 Task: Add Mevgal Cheese Organic Imported Sheeps Mlk Feta to the cart.
Action: Mouse moved to (22, 110)
Screenshot: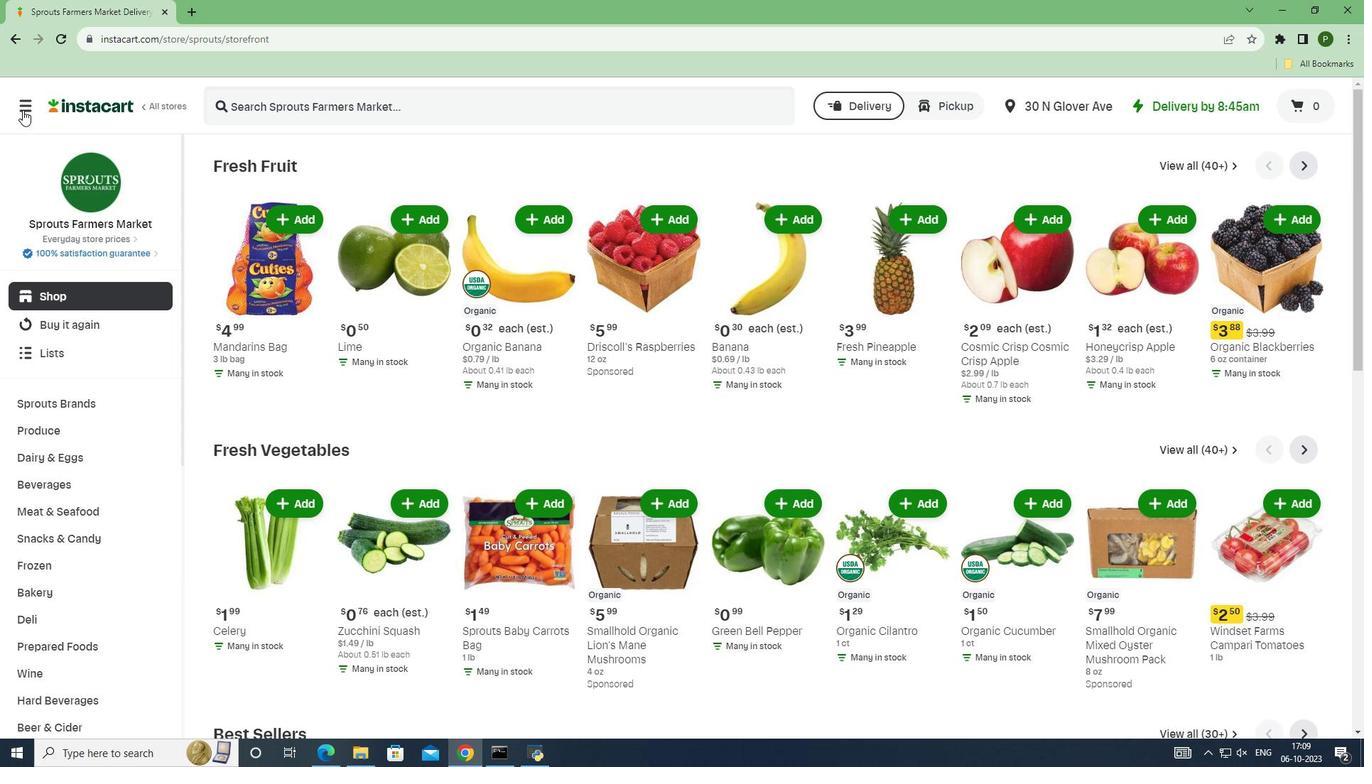 
Action: Mouse pressed left at (22, 110)
Screenshot: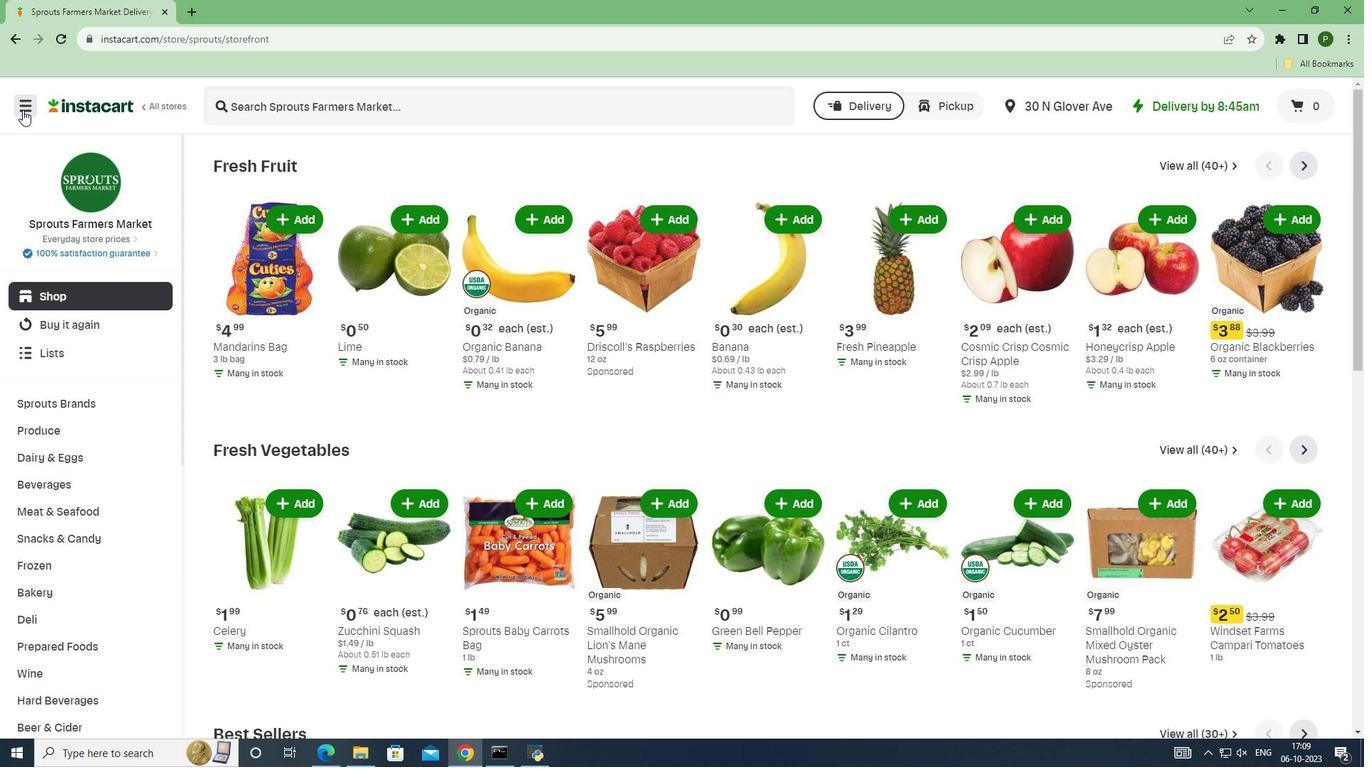 
Action: Mouse moved to (53, 365)
Screenshot: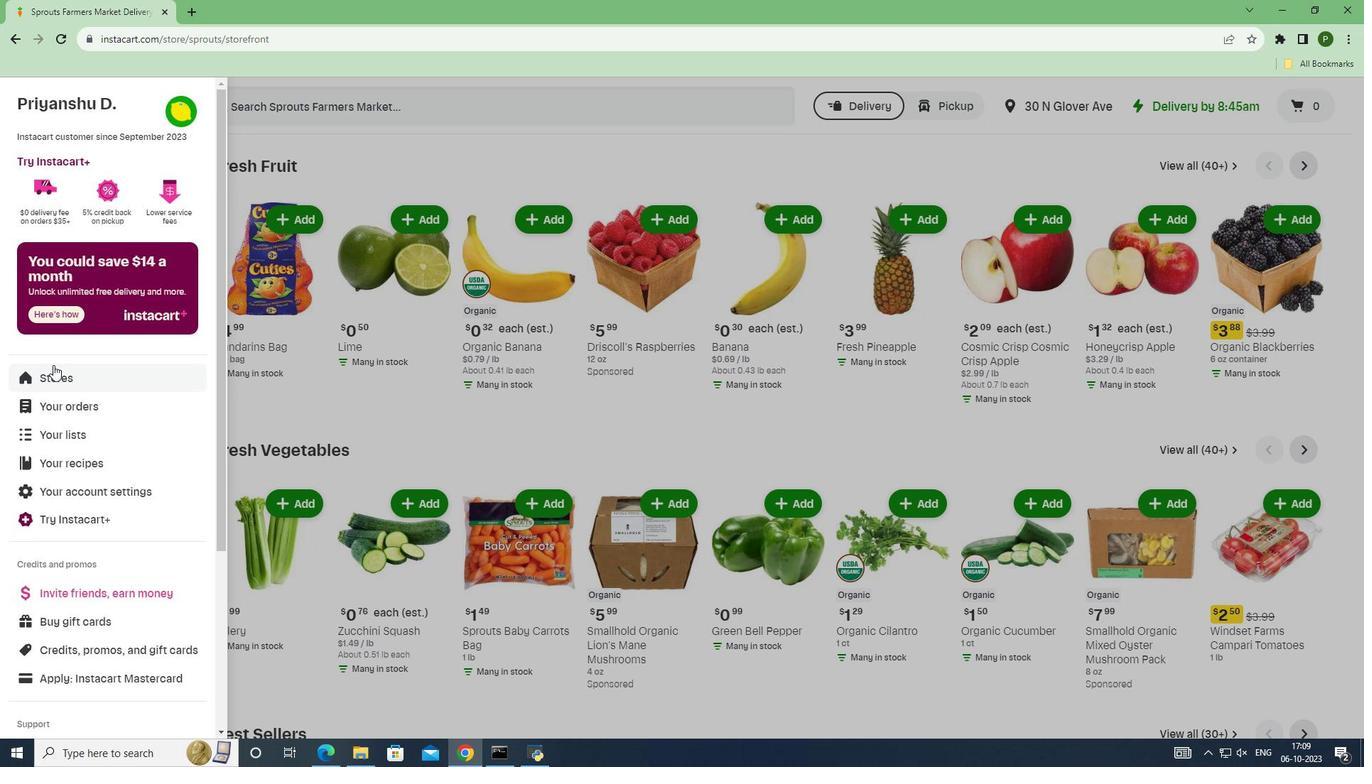 
Action: Mouse pressed left at (53, 365)
Screenshot: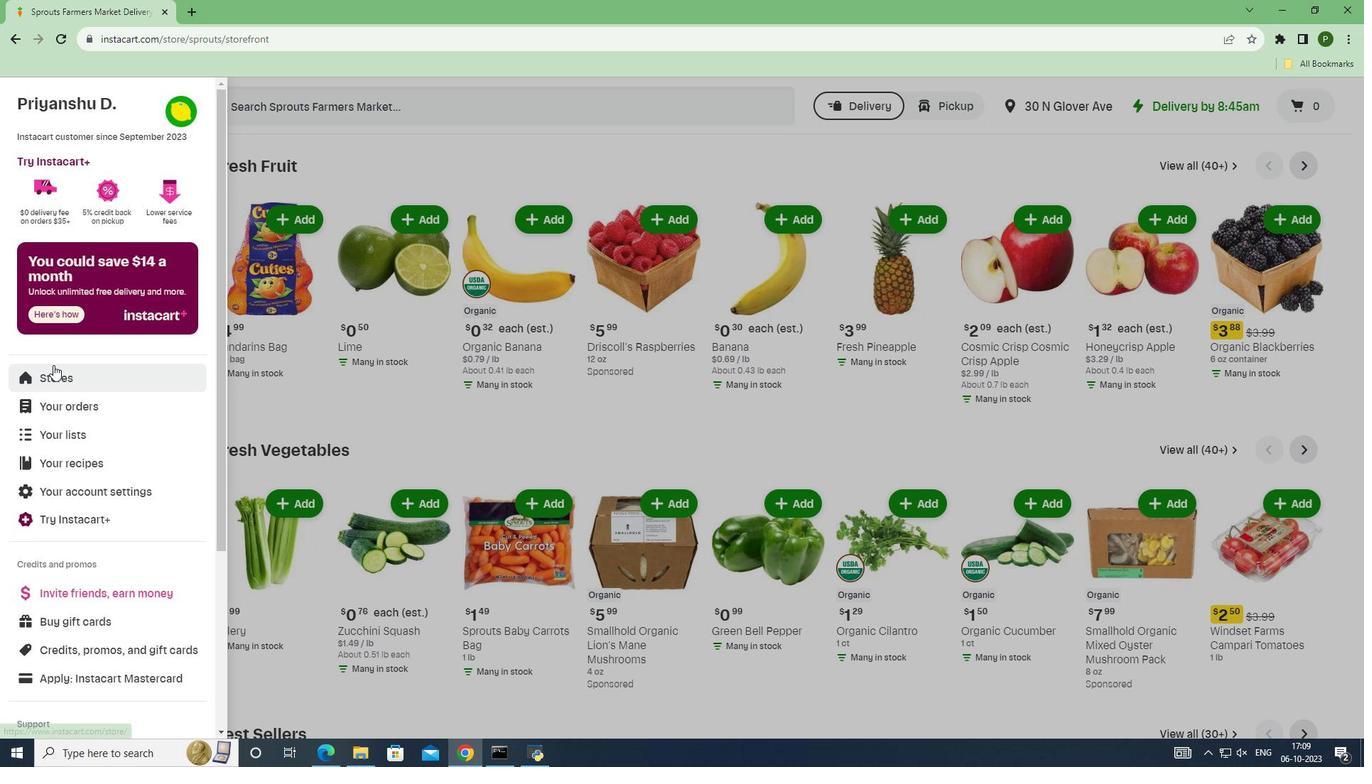 
Action: Mouse moved to (316, 162)
Screenshot: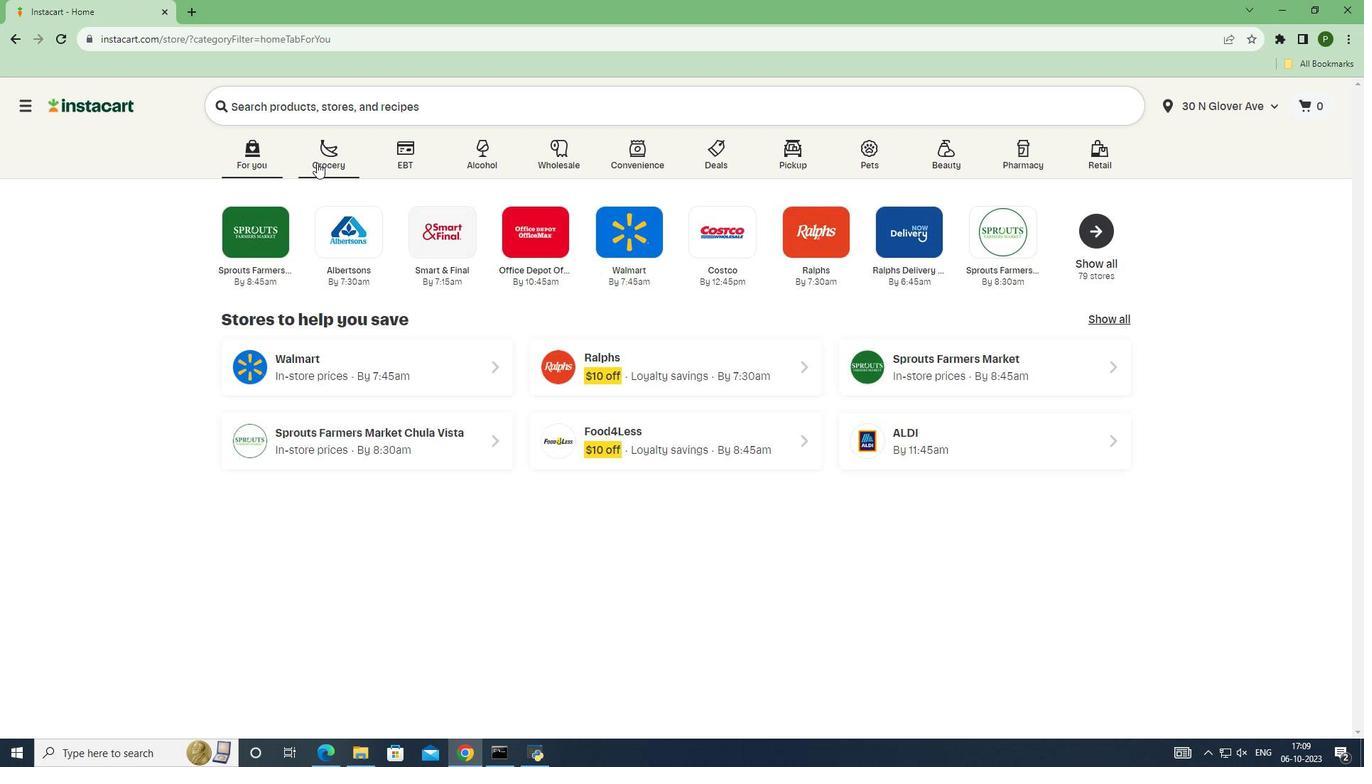 
Action: Mouse pressed left at (316, 162)
Screenshot: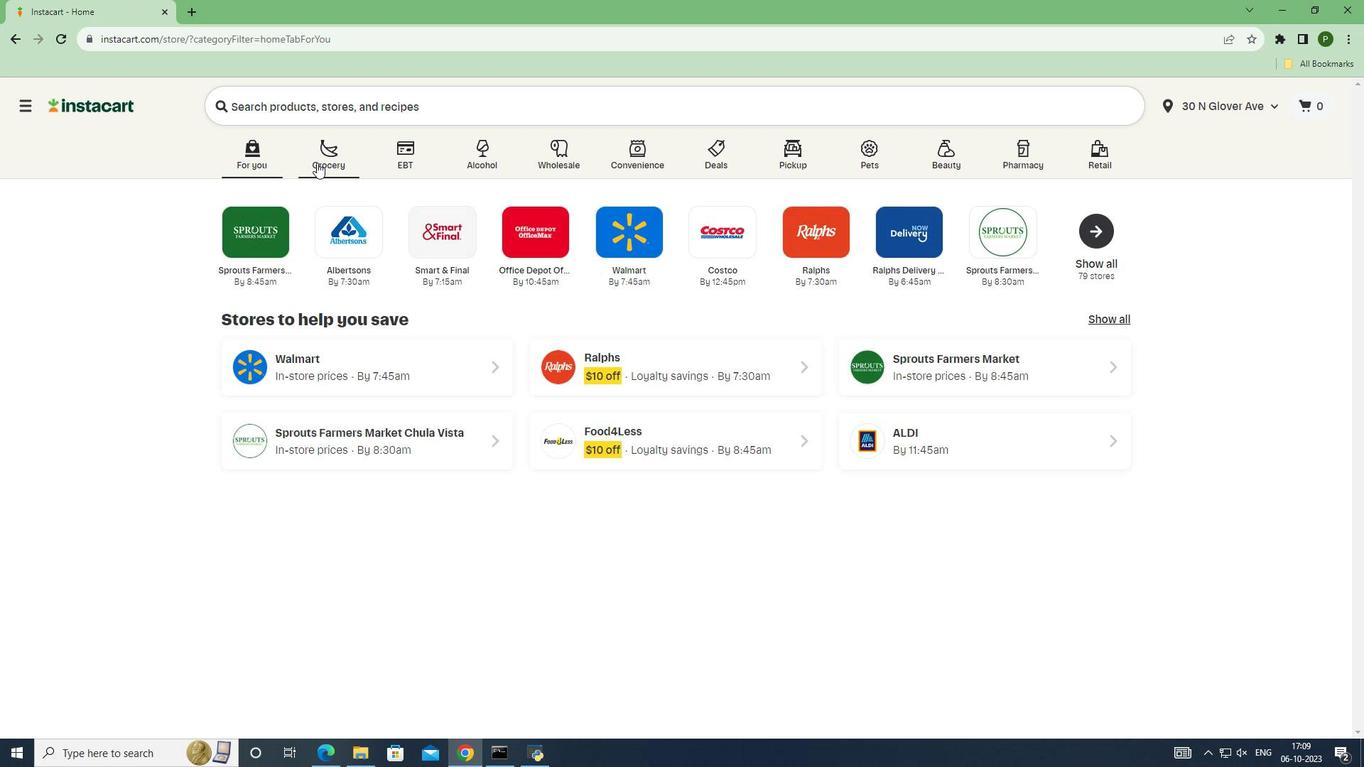 
Action: Mouse moved to (884, 332)
Screenshot: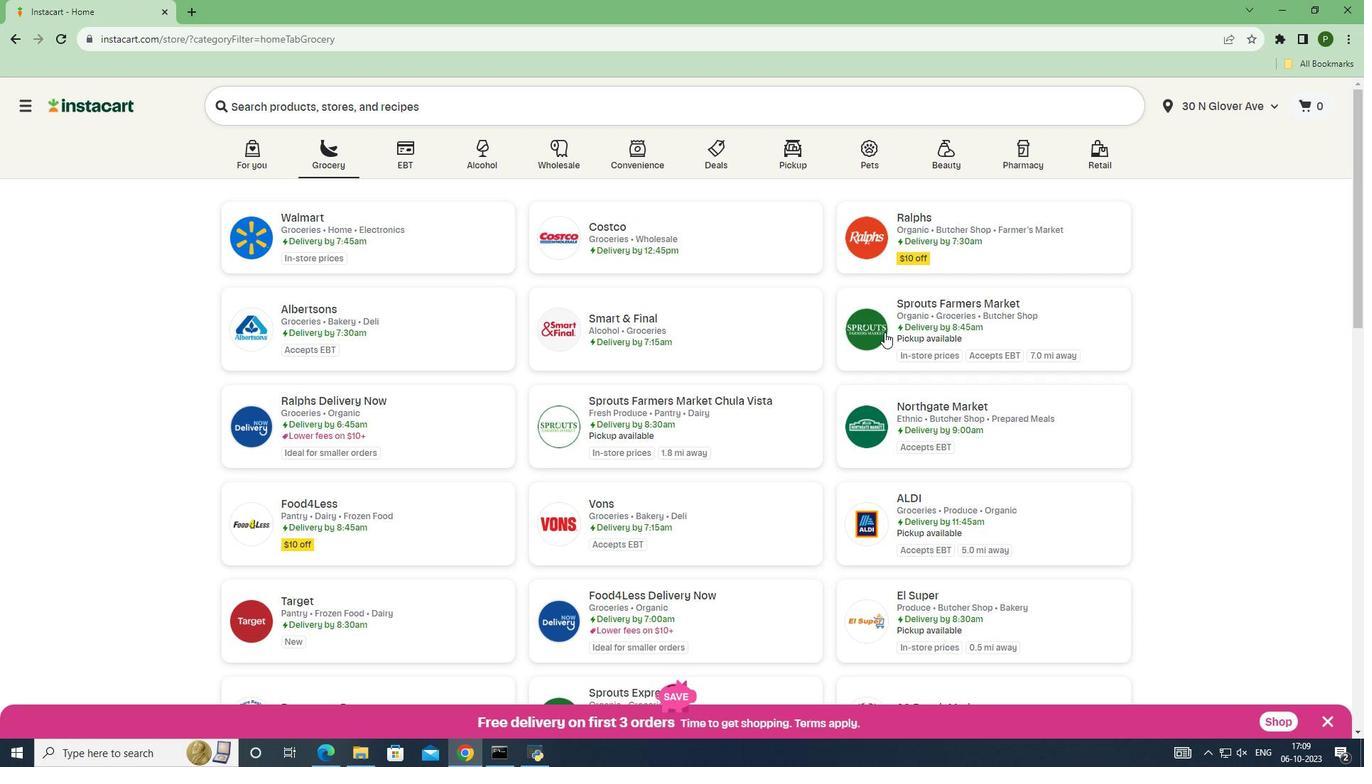 
Action: Mouse pressed left at (884, 332)
Screenshot: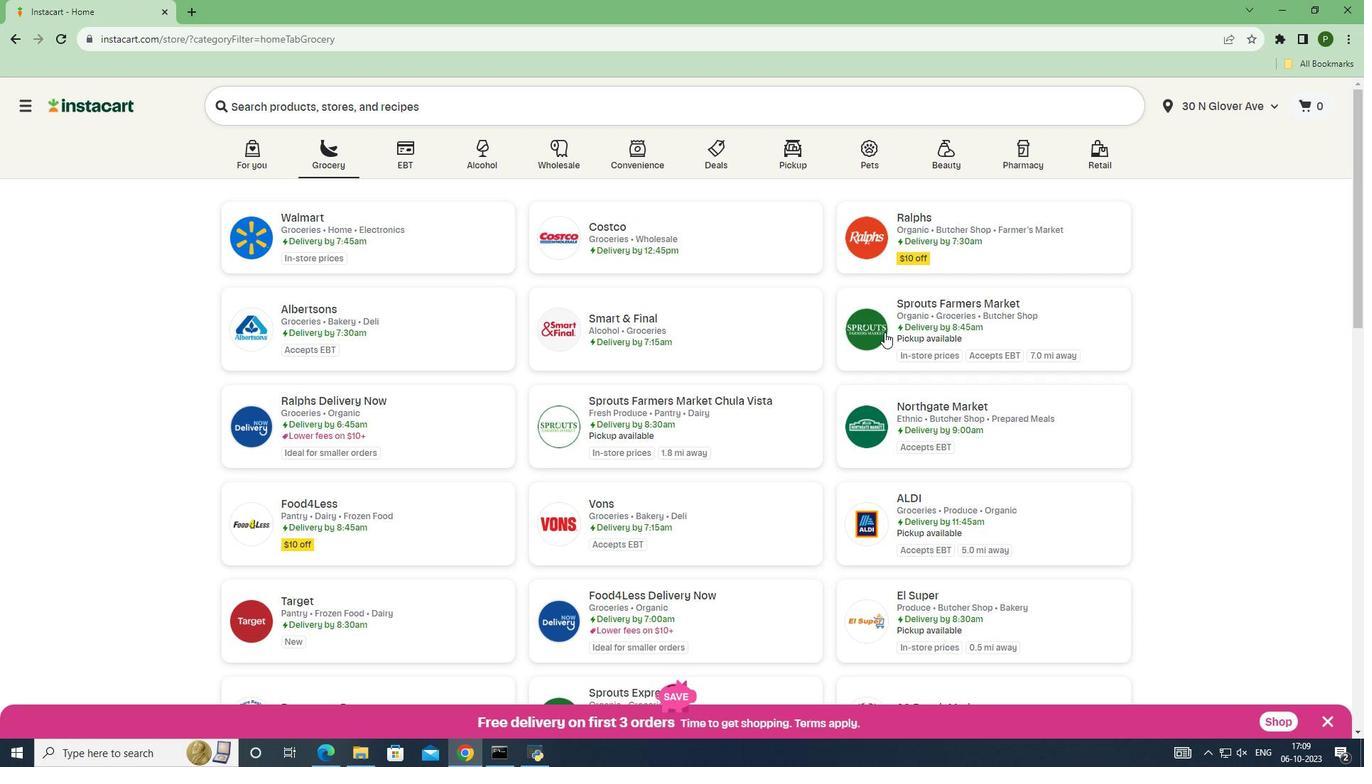 
Action: Mouse moved to (97, 455)
Screenshot: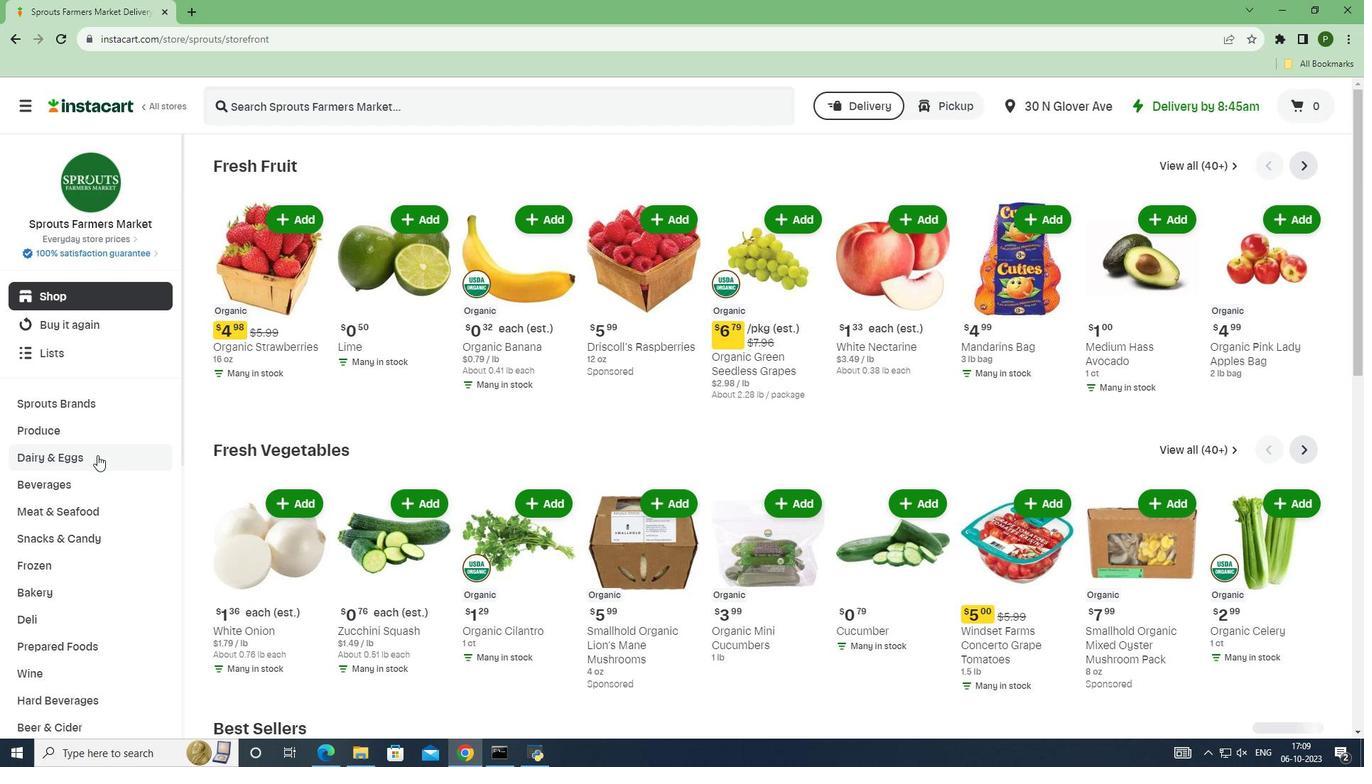 
Action: Mouse pressed left at (97, 455)
Screenshot: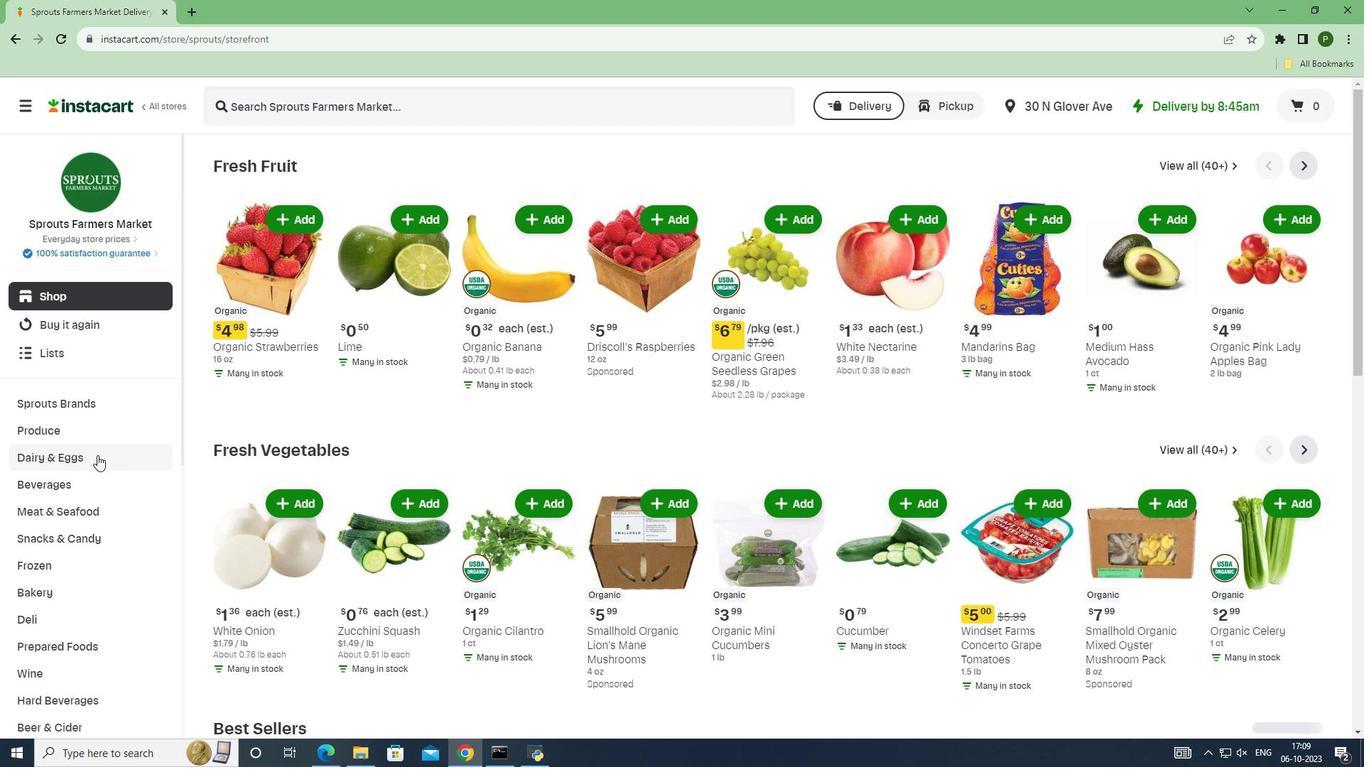 
Action: Mouse moved to (77, 514)
Screenshot: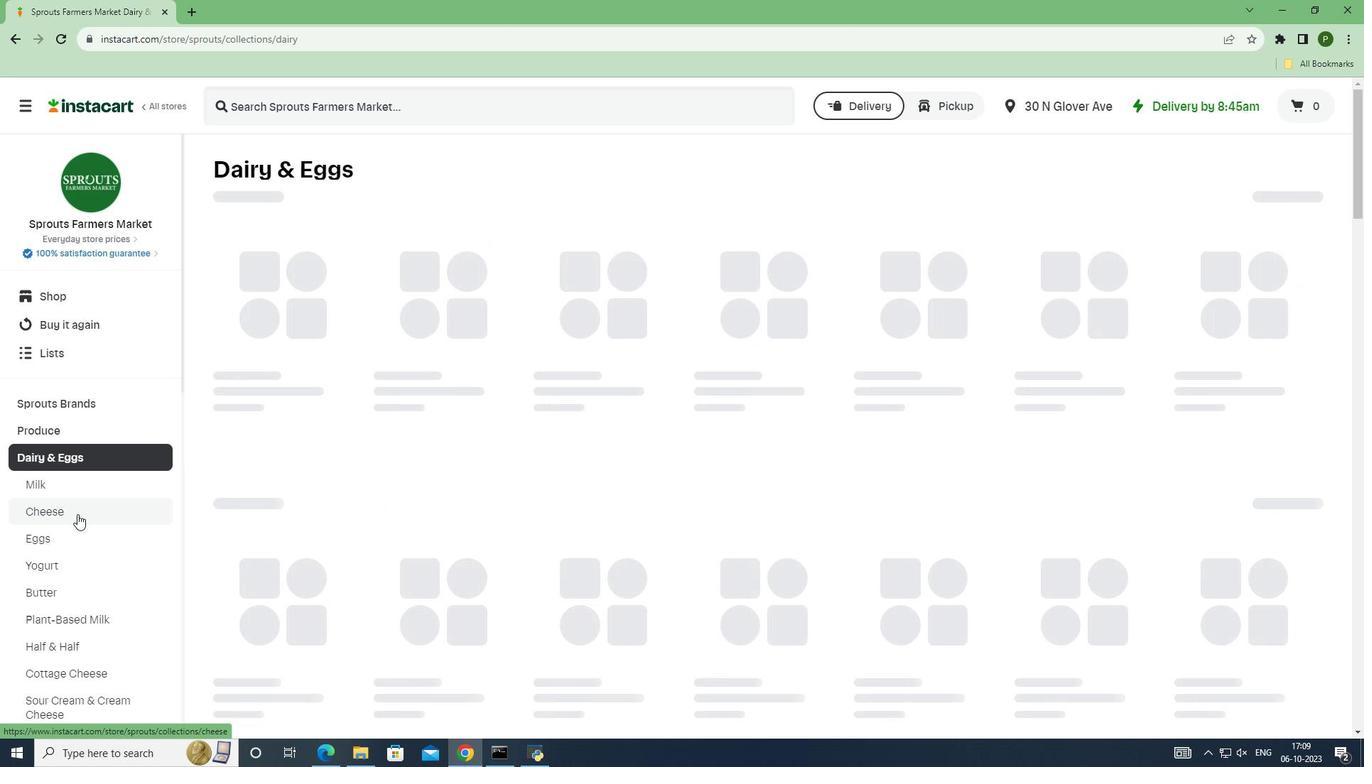
Action: Mouse pressed left at (77, 514)
Screenshot: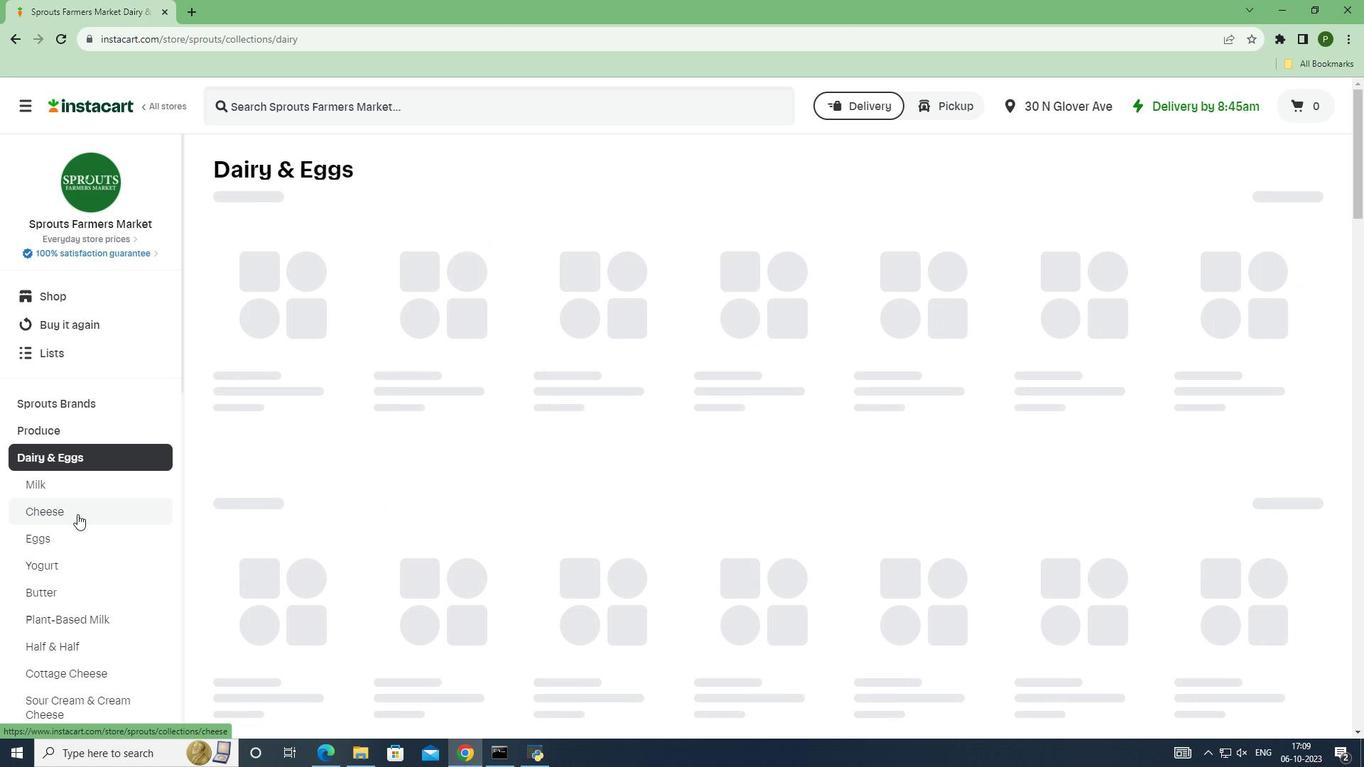
Action: Mouse moved to (294, 109)
Screenshot: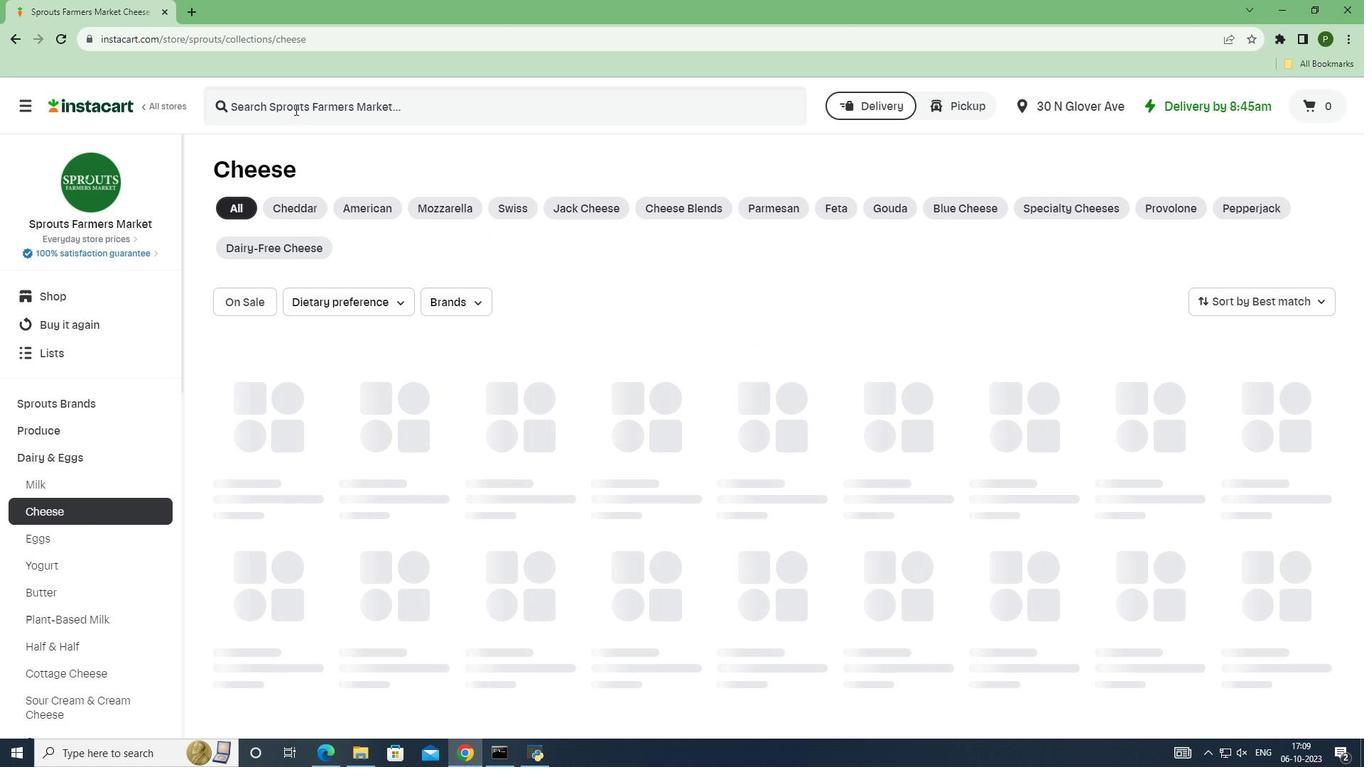 
Action: Mouse pressed left at (294, 109)
Screenshot: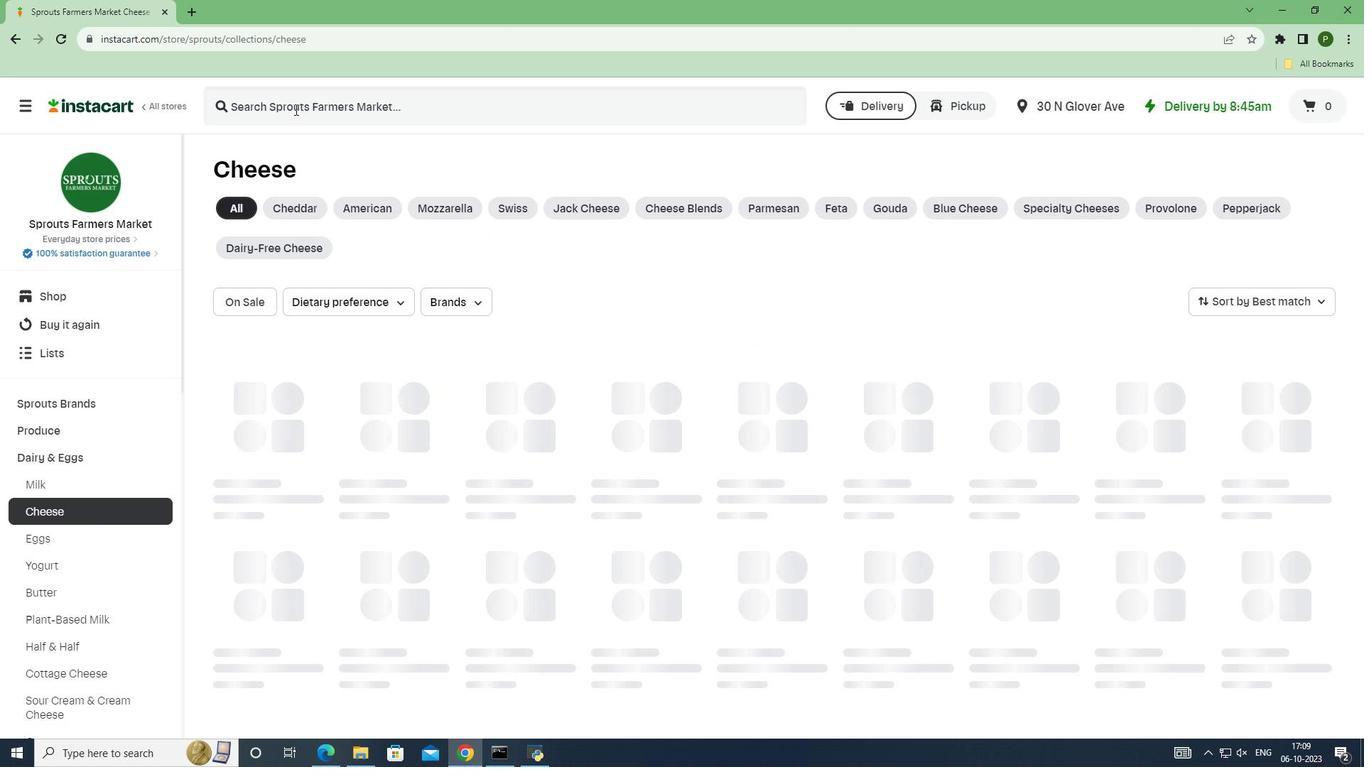
Action: Key pressed <Key.caps_lock>M<Key.caps_lock>evgal<Key.space><Key.caps_lock>C<Key.caps_lock>heese<Key.space><Key.caps_lock>O<Key.caps_lock>rganic<Key.space><Key.caps_lock>O<Key.caps_lock><Key.backspace><Key.caps_lock>I<Key.caps_lock>mported<Key.space><Key.caps_lock>S<Key.caps_lock>heeps<Key.space><Key.caps_lock>M<Key.caps_lock>lk<Key.space><Key.caps_lock>F<Key.caps_lock>eta<Key.enter>
Screenshot: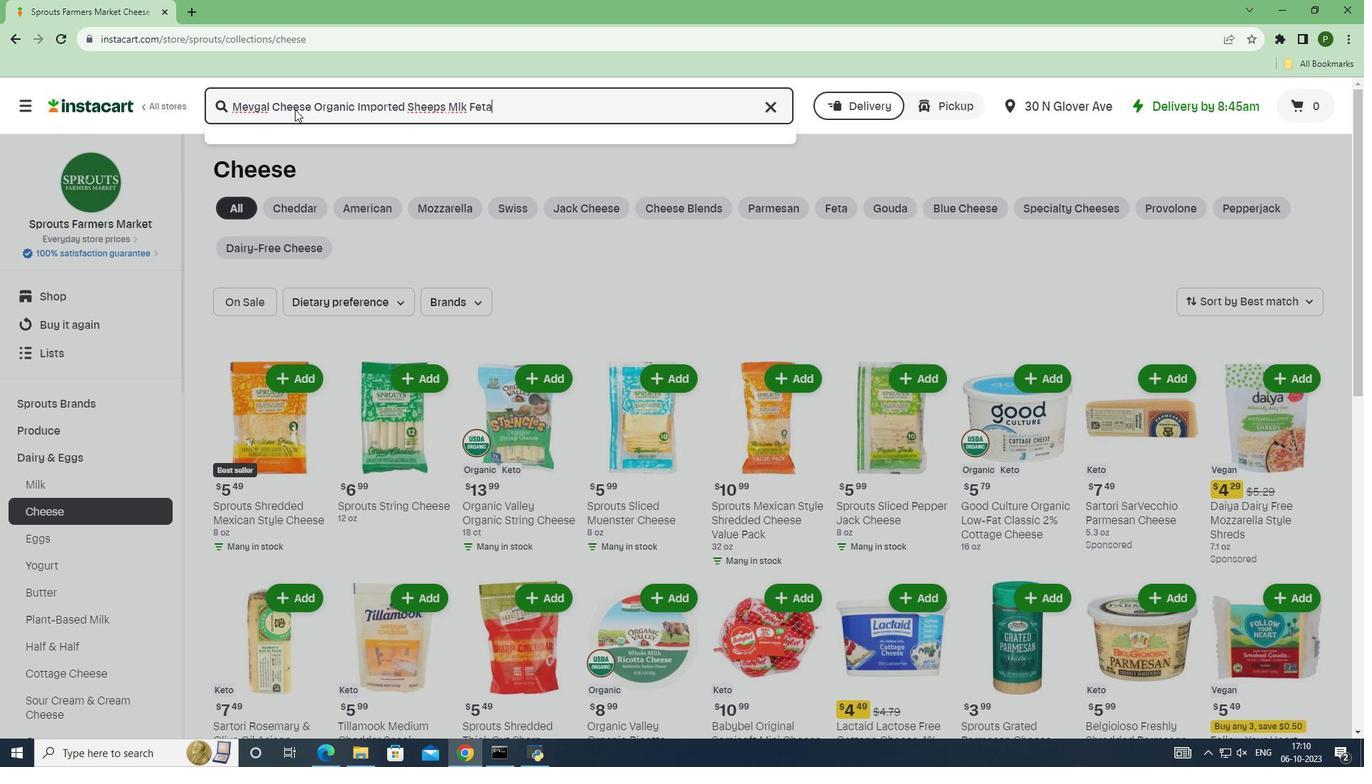 
Action: Mouse moved to (1076, 259)
Screenshot: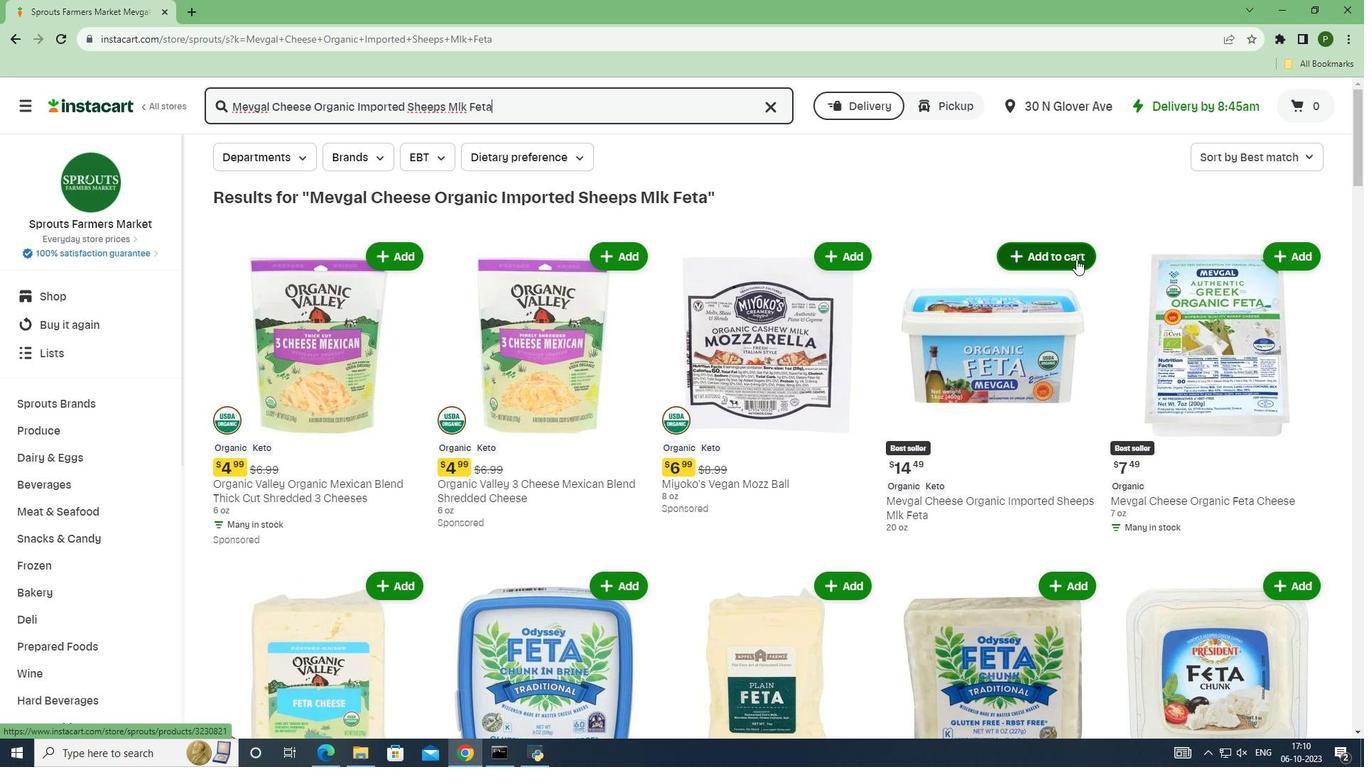
Action: Mouse pressed left at (1076, 259)
Screenshot: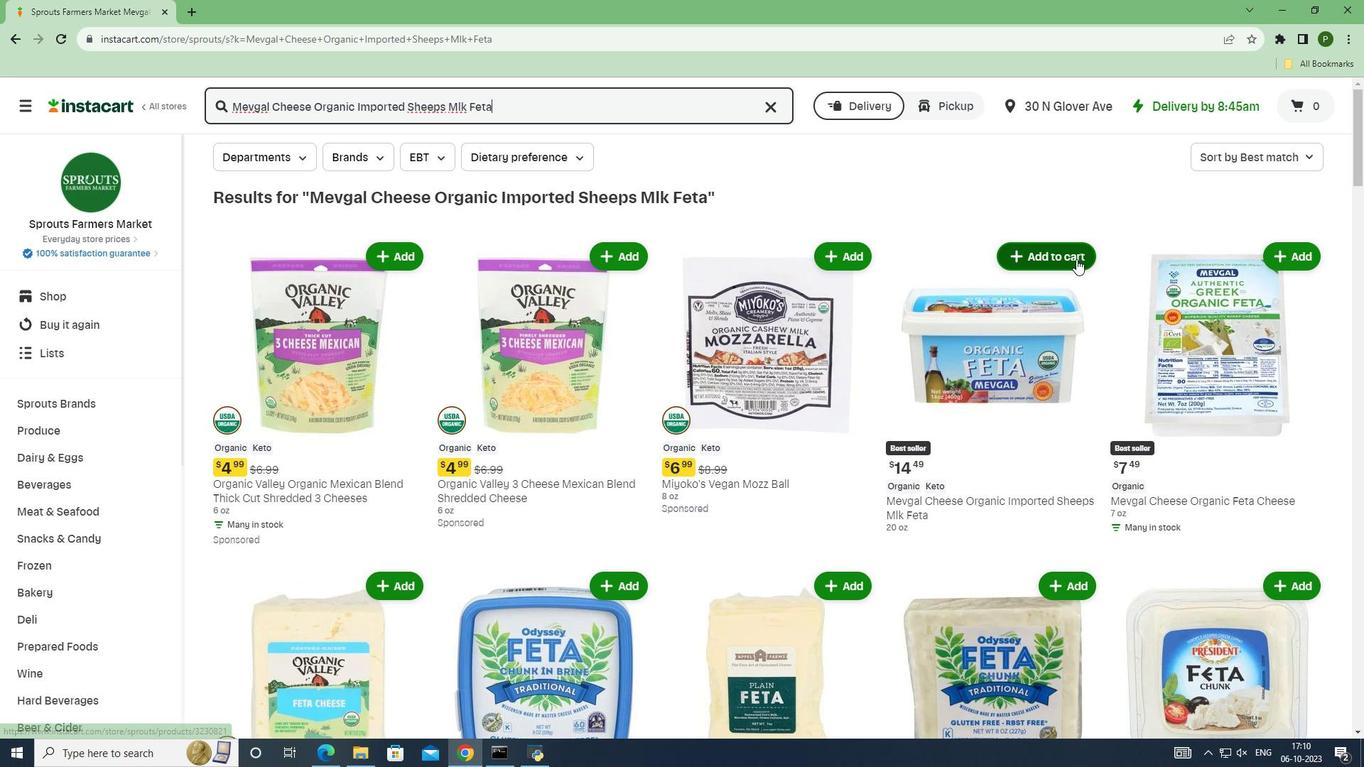 
Action: Mouse moved to (1100, 318)
Screenshot: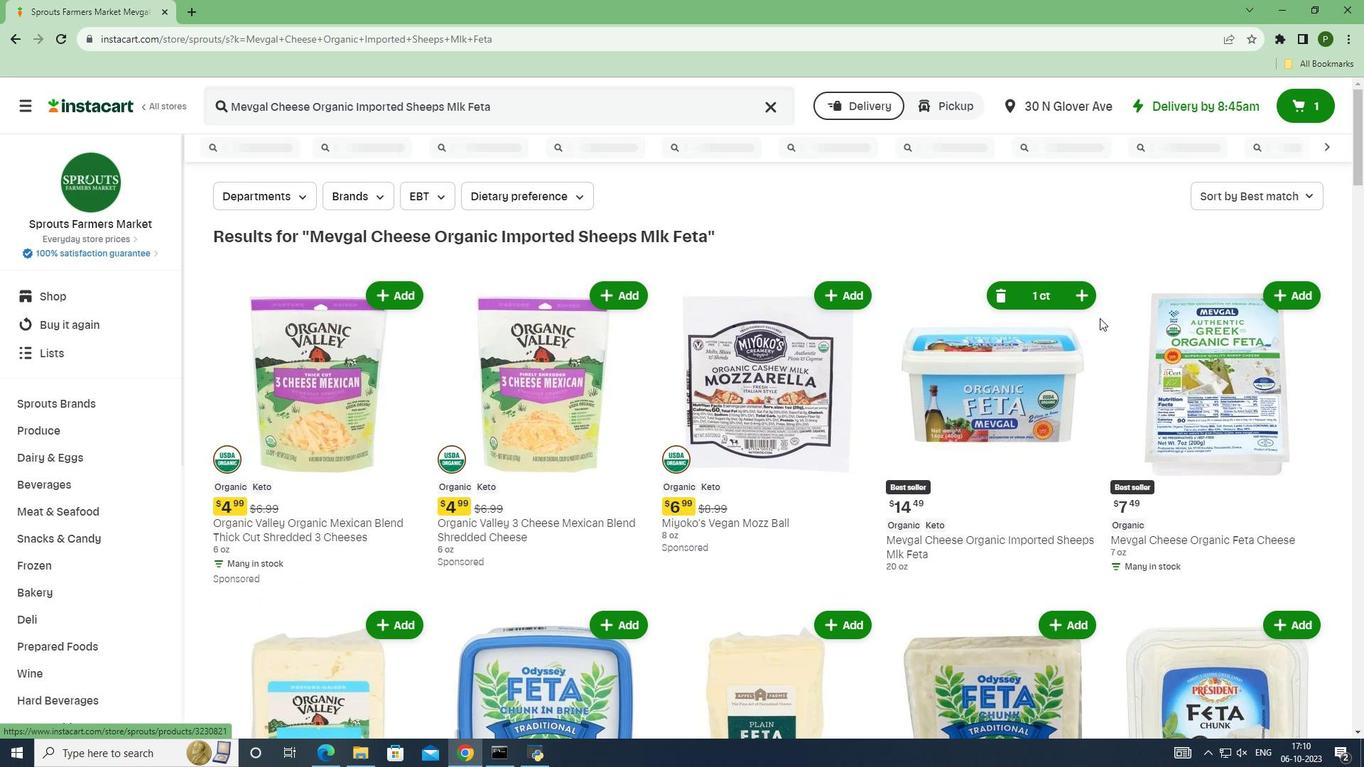 
